 Task: Add an event with the title Second Performance Evaluation, date '2024/04/08', time 7:30 AM to 9:30 AMand add a description: Throughout the retreat, teams will engage in a variety of problem-solving activities that are designed to challenge their critical thinking, decision-making, and collaboration skills. These activities will be carefully curated to promote teamwork, innovation, and a growth mindset.Select event color  Flamingo . Add location for the event as: 321 Plaka, Athens, Greece, logged in from the account softage.6@softage.netand send the event invitation to softage.2@softage.net and softage.3@softage.net. Set a reminder for the event Daily
Action: Mouse moved to (85, 104)
Screenshot: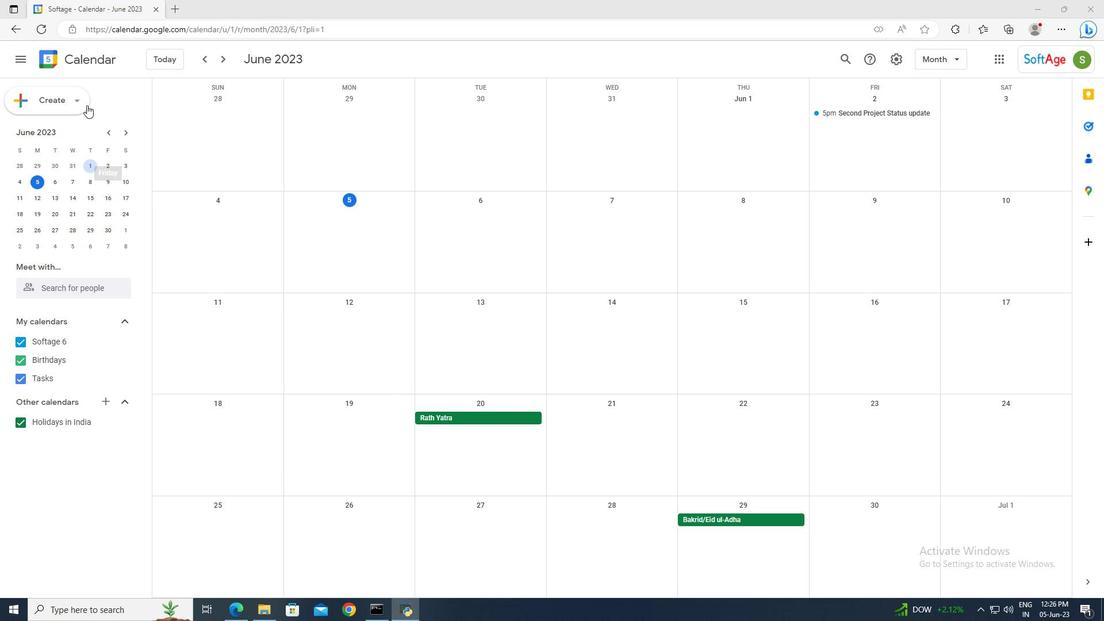 
Action: Mouse pressed left at (85, 104)
Screenshot: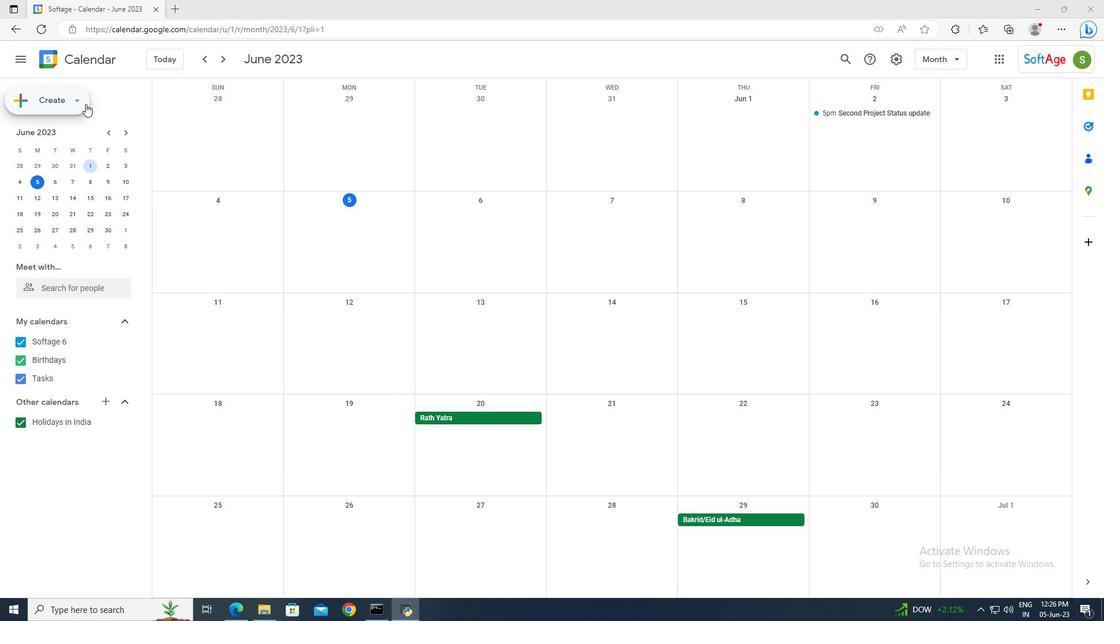 
Action: Mouse moved to (83, 129)
Screenshot: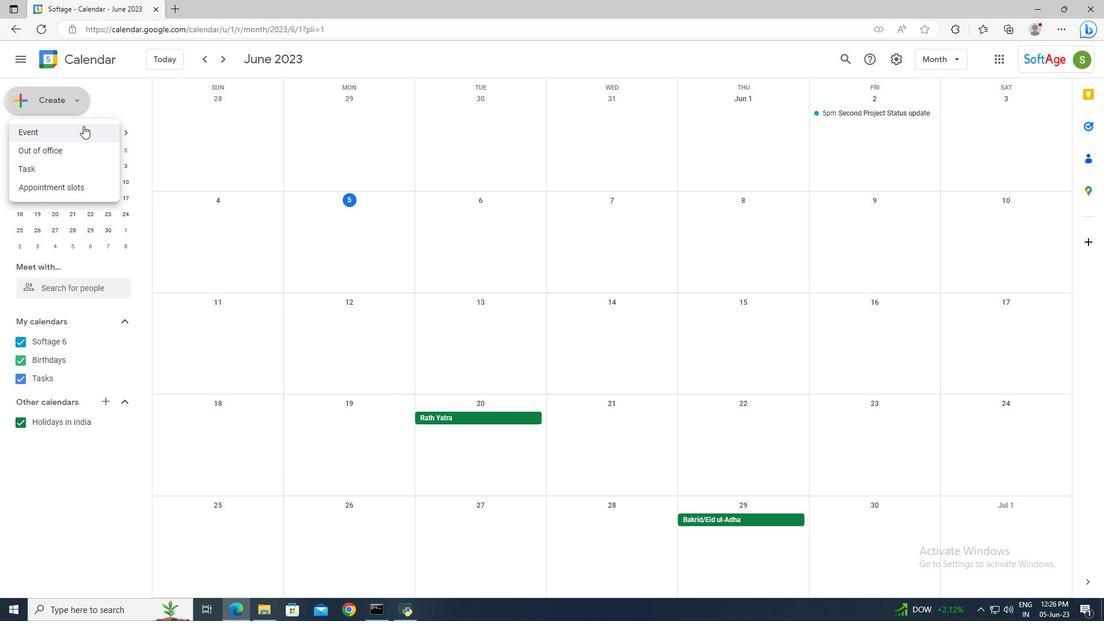 
Action: Mouse pressed left at (83, 129)
Screenshot: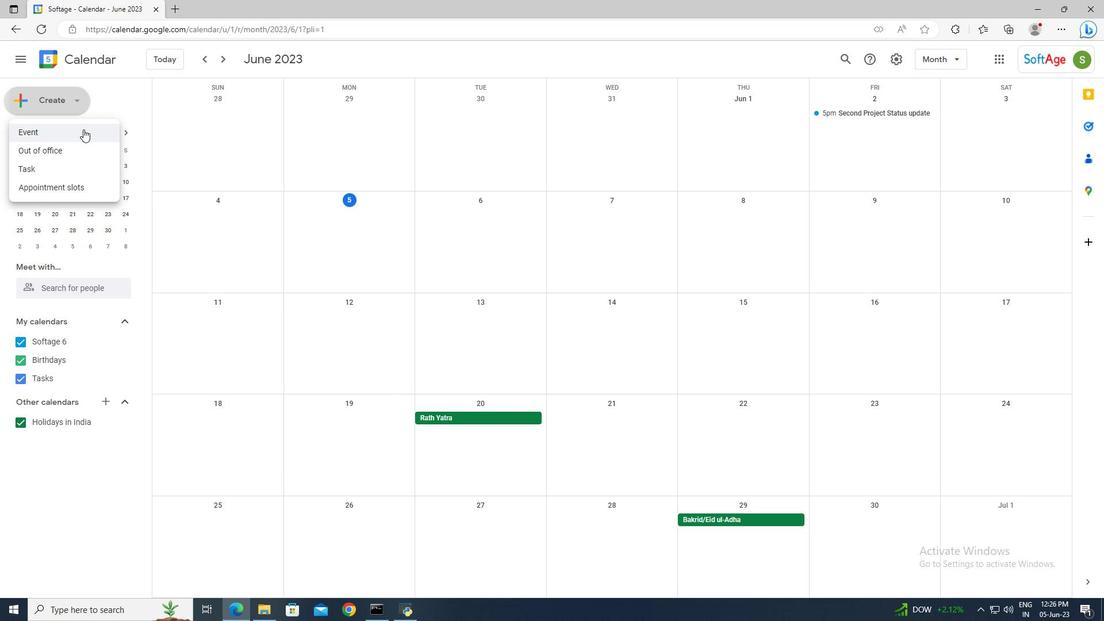 
Action: Mouse moved to (574, 387)
Screenshot: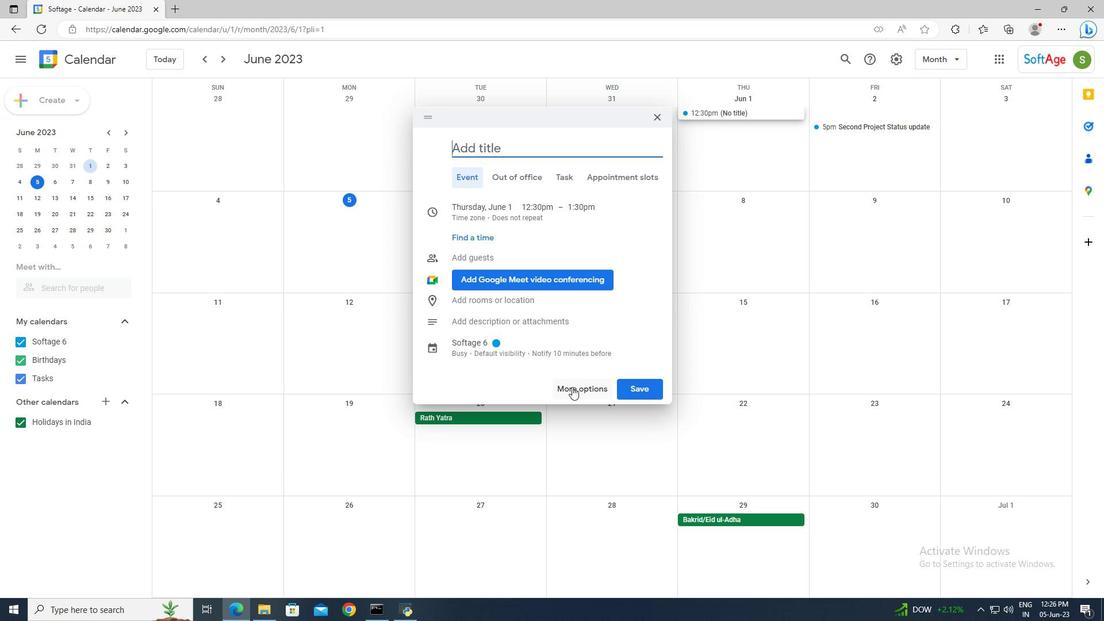 
Action: Mouse pressed left at (574, 387)
Screenshot: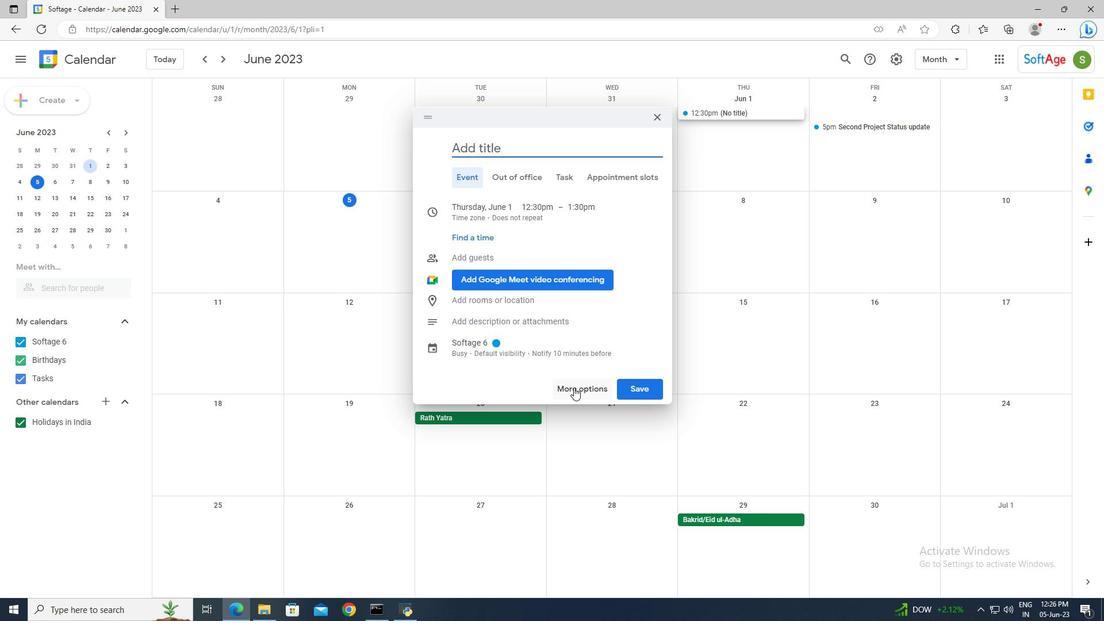 
Action: Mouse moved to (358, 71)
Screenshot: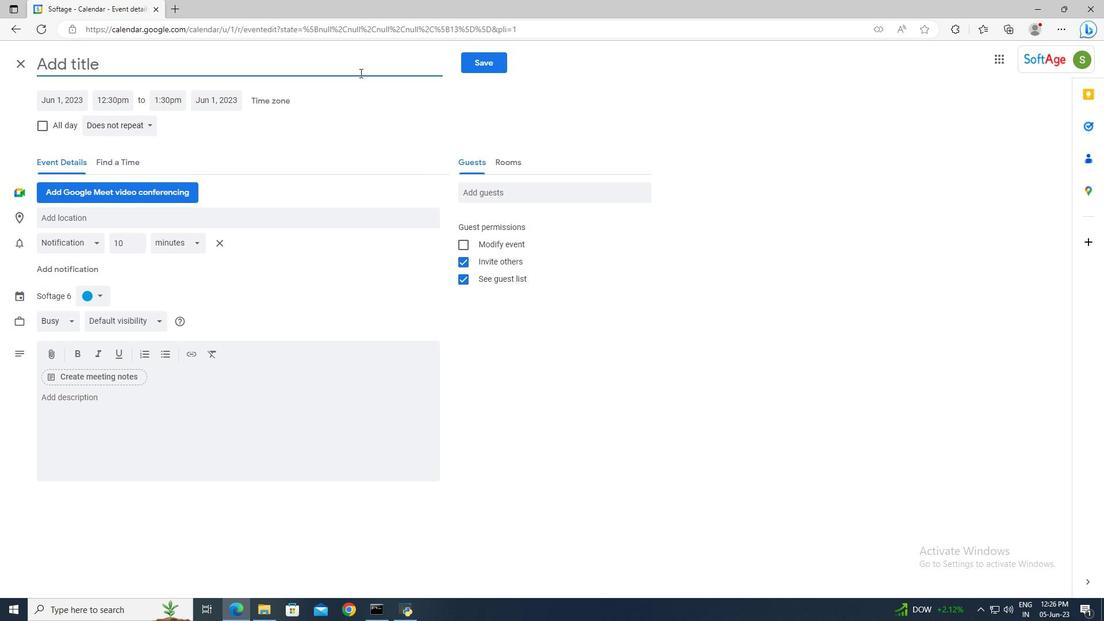 
Action: Mouse pressed left at (358, 71)
Screenshot: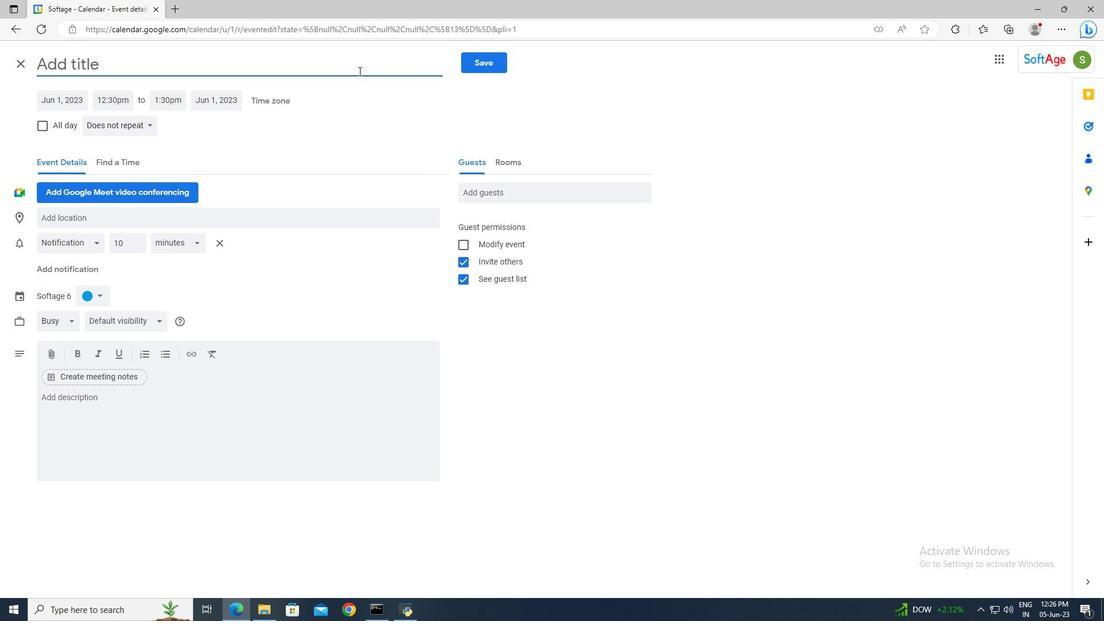 
Action: Key pressed <Key.shift>Second<Key.space><Key.shift>Performance<Key.space><Key.shift>Evaluation
Screenshot: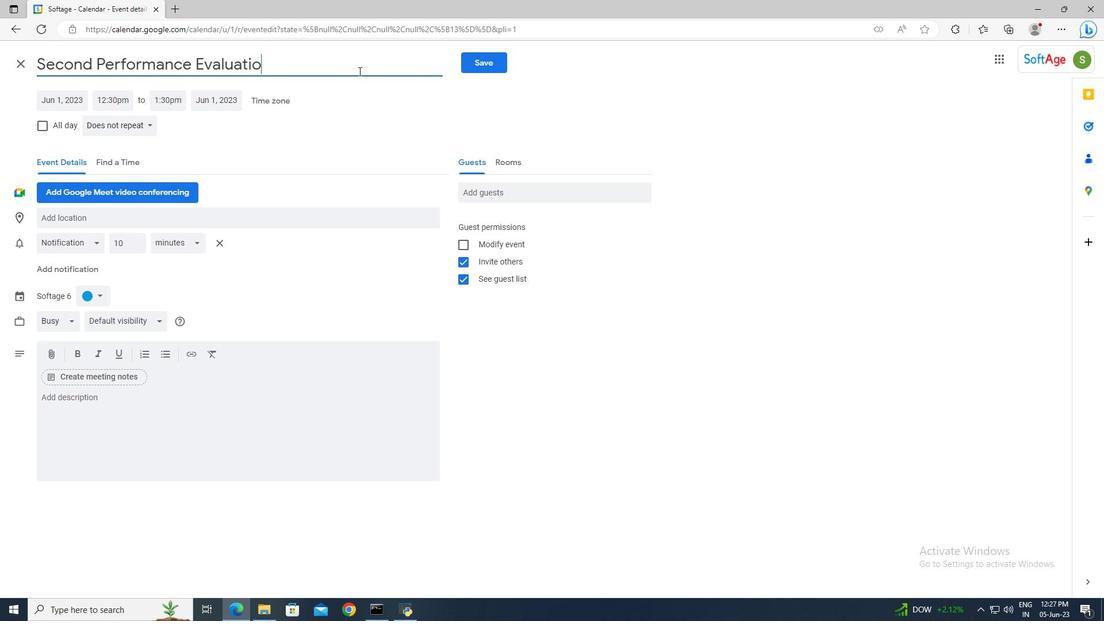 
Action: Mouse moved to (82, 98)
Screenshot: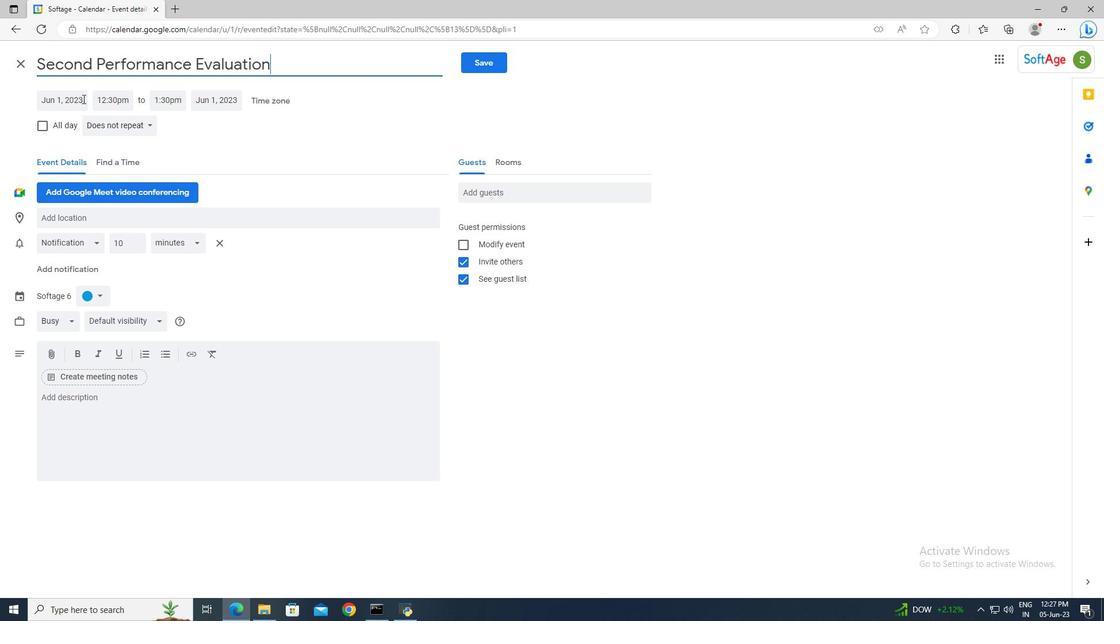 
Action: Mouse pressed left at (82, 98)
Screenshot: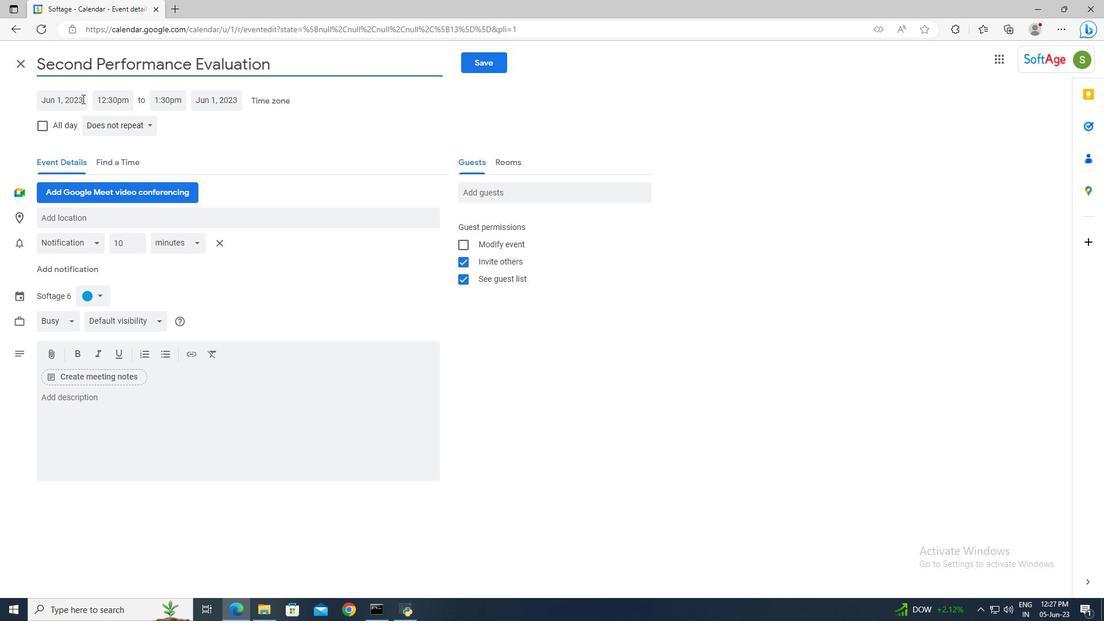 
Action: Mouse moved to (183, 125)
Screenshot: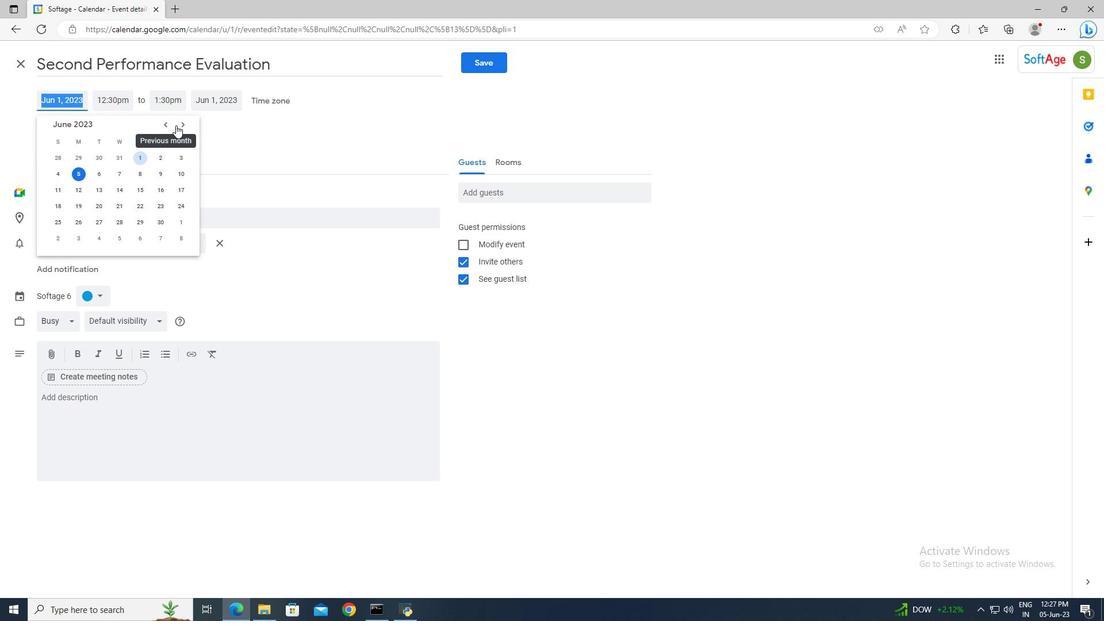 
Action: Mouse pressed left at (183, 125)
Screenshot: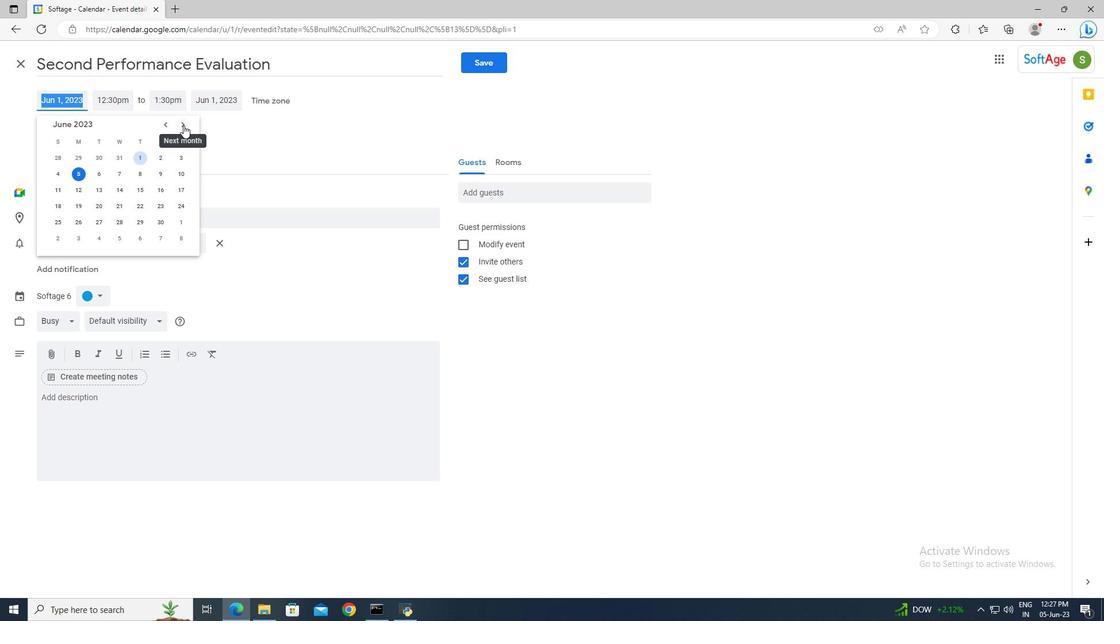 
Action: Mouse pressed left at (183, 125)
Screenshot: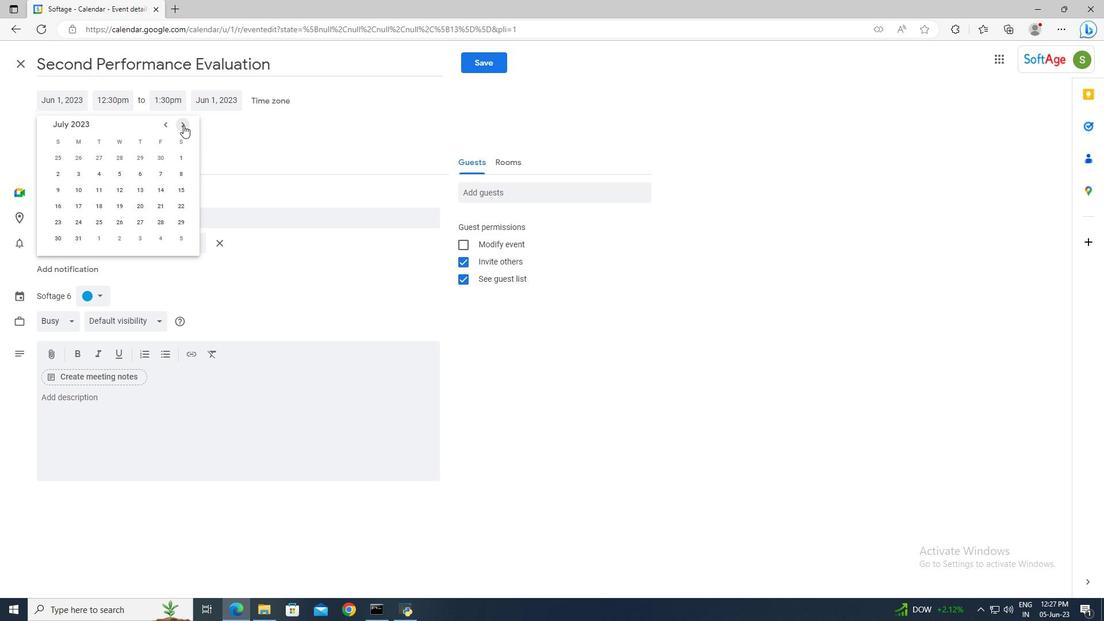 
Action: Mouse pressed left at (183, 125)
Screenshot: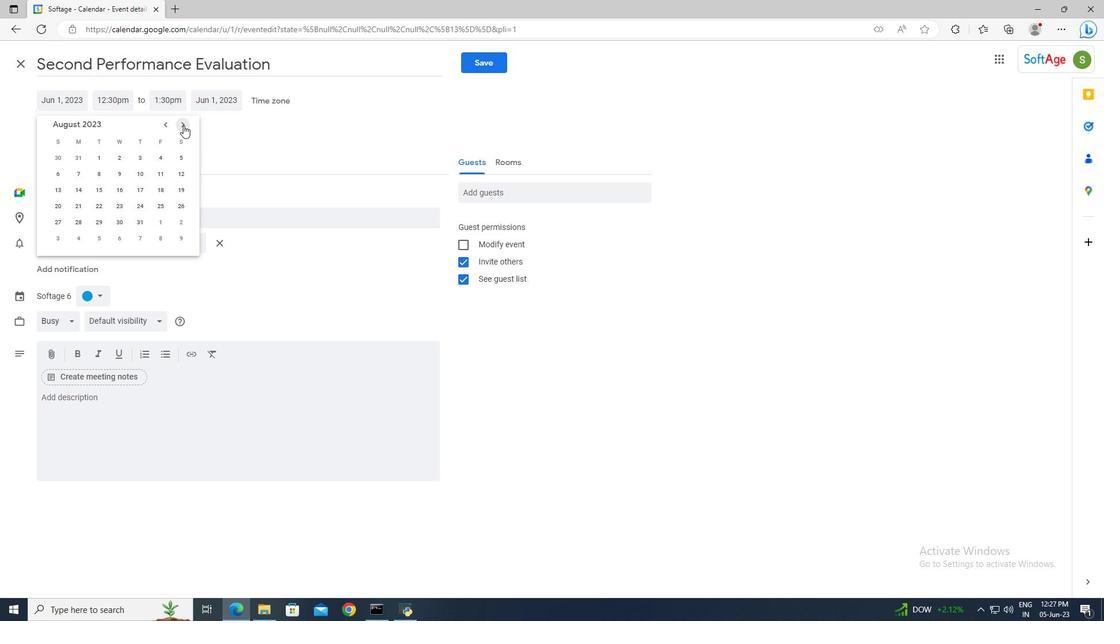 
Action: Mouse pressed left at (183, 125)
Screenshot: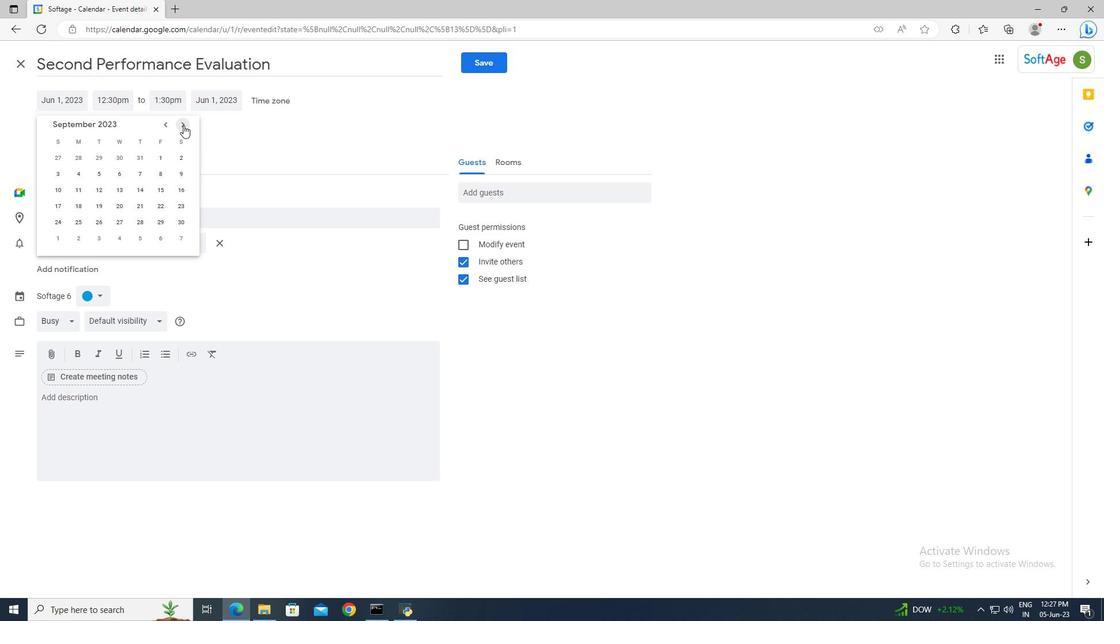 
Action: Mouse pressed left at (183, 125)
Screenshot: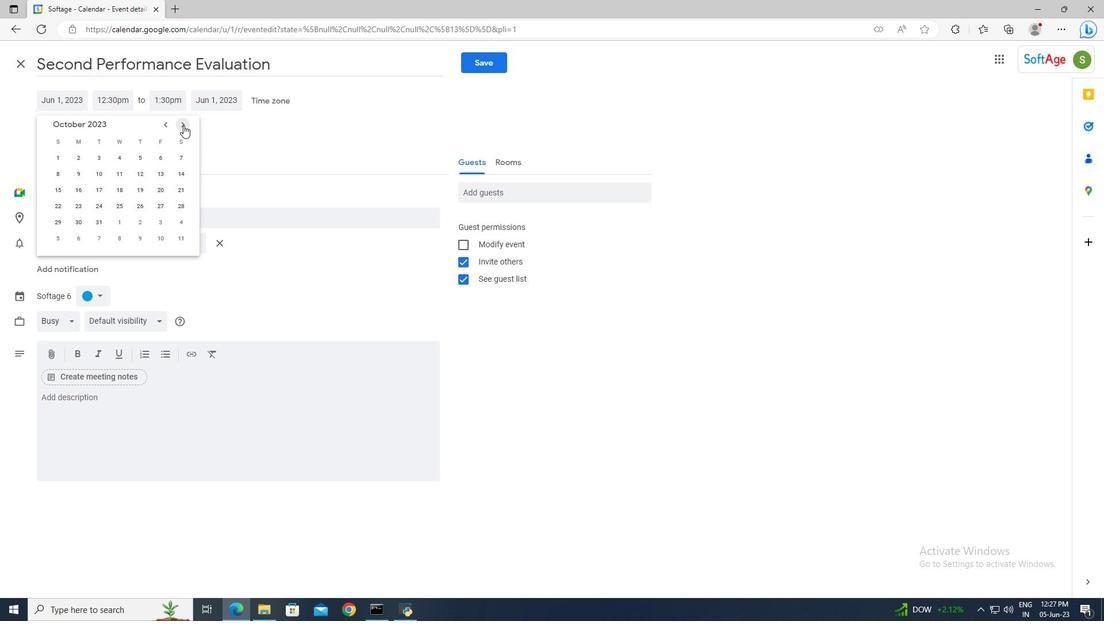 
Action: Mouse pressed left at (183, 125)
Screenshot: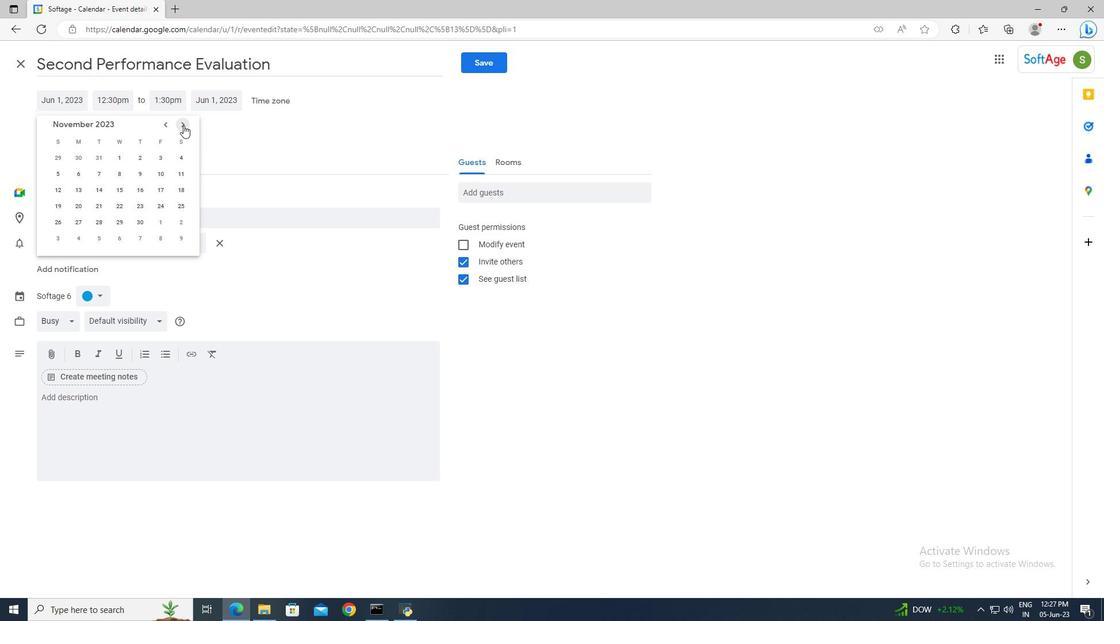 
Action: Mouse pressed left at (183, 125)
Screenshot: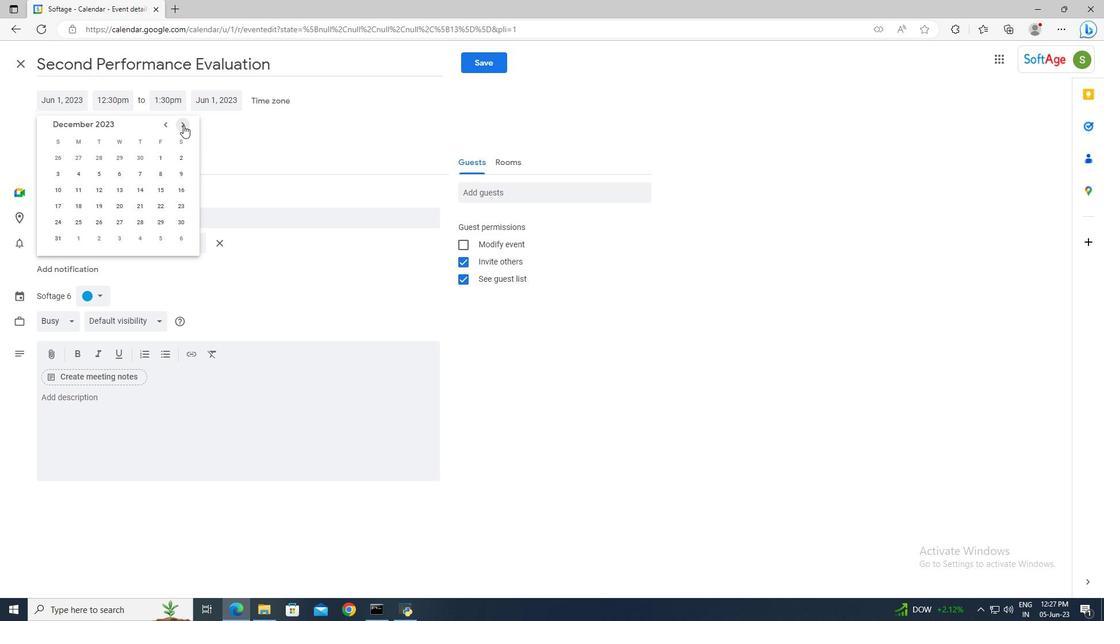 
Action: Mouse pressed left at (183, 125)
Screenshot: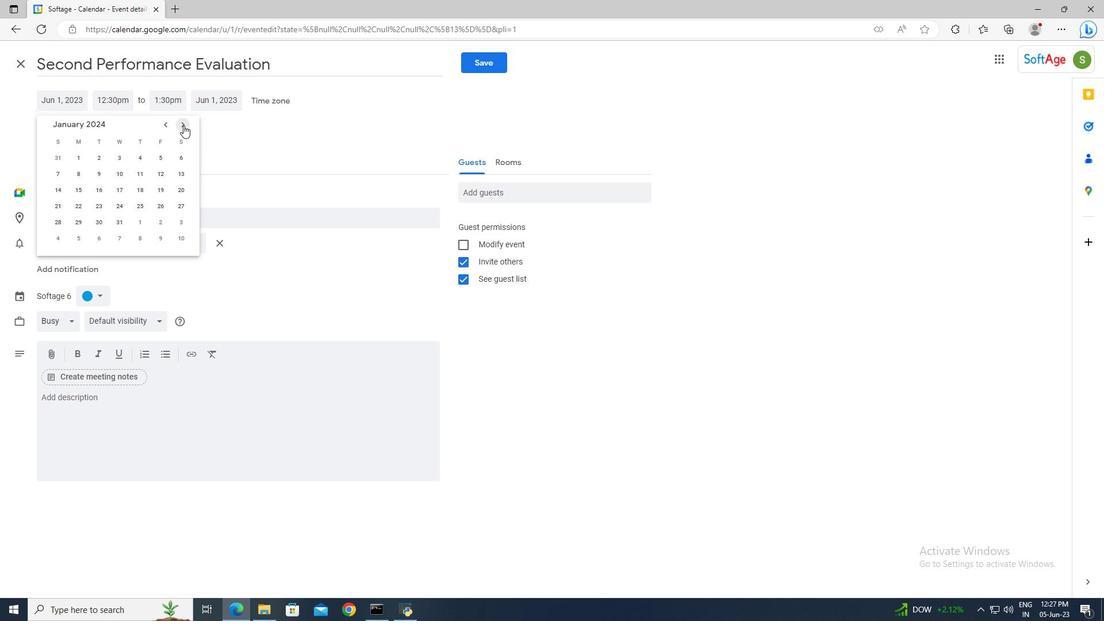 
Action: Mouse pressed left at (183, 125)
Screenshot: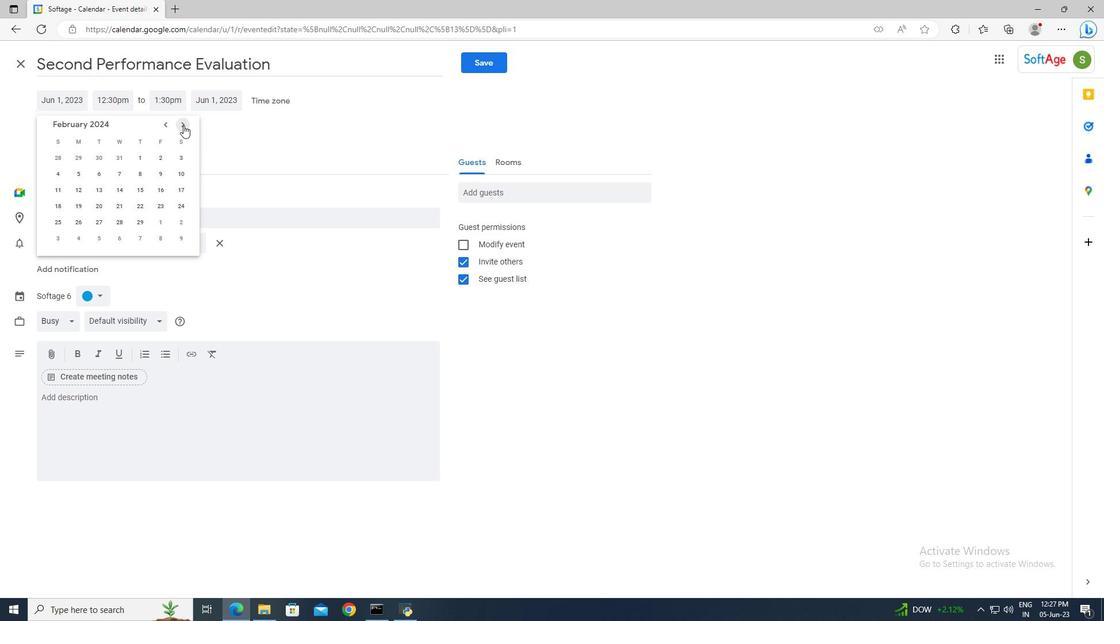 
Action: Mouse pressed left at (183, 125)
Screenshot: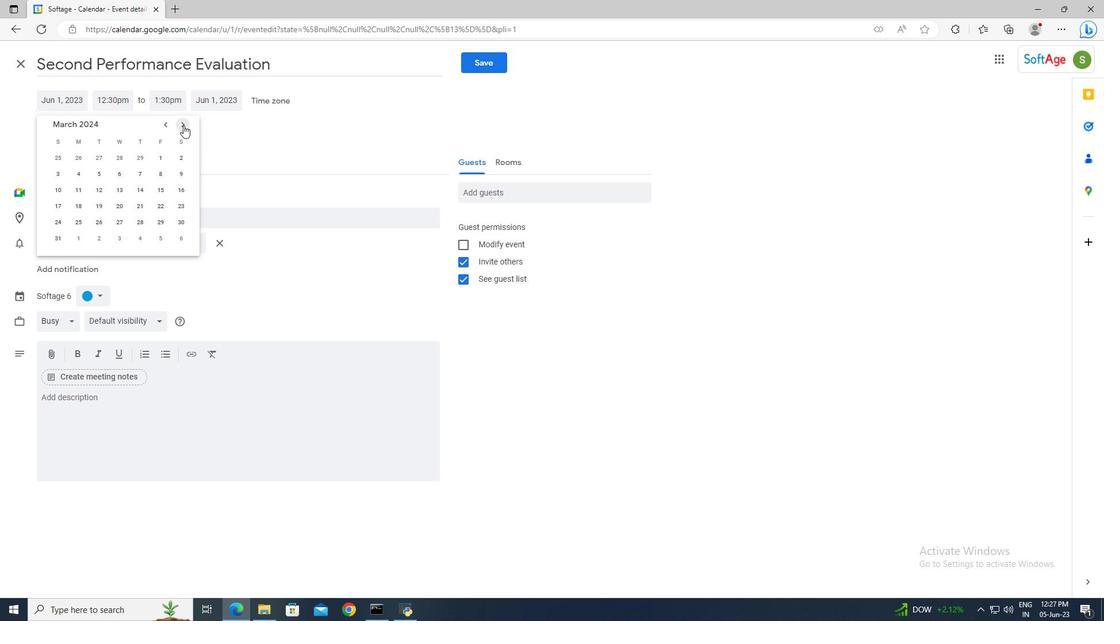 
Action: Mouse moved to (75, 170)
Screenshot: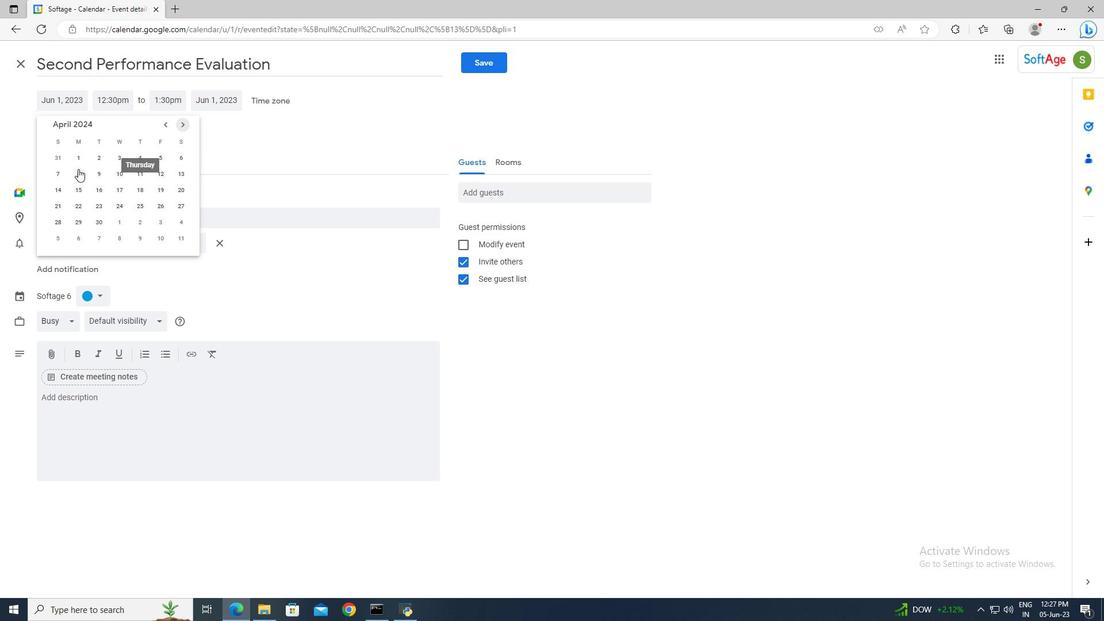 
Action: Mouse pressed left at (75, 170)
Screenshot: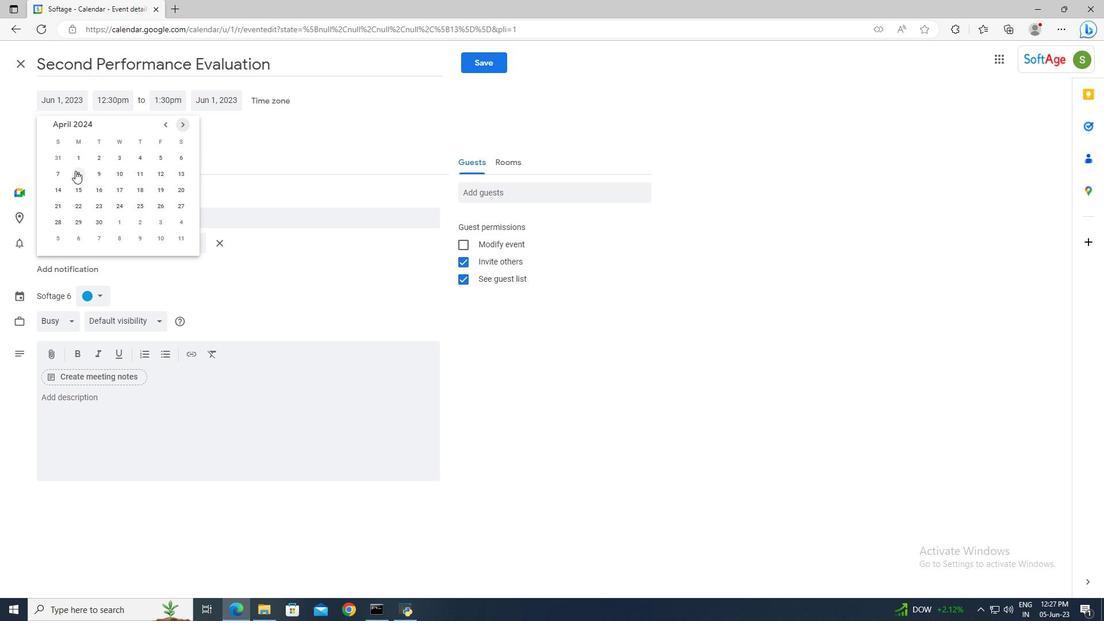 
Action: Mouse moved to (117, 101)
Screenshot: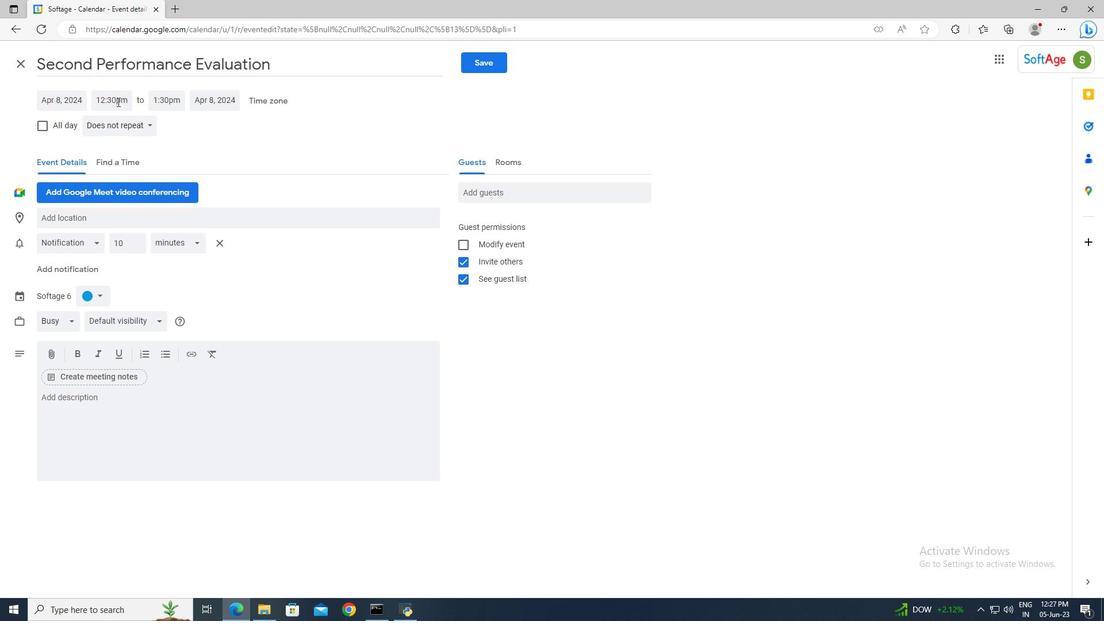 
Action: Mouse pressed left at (117, 101)
Screenshot: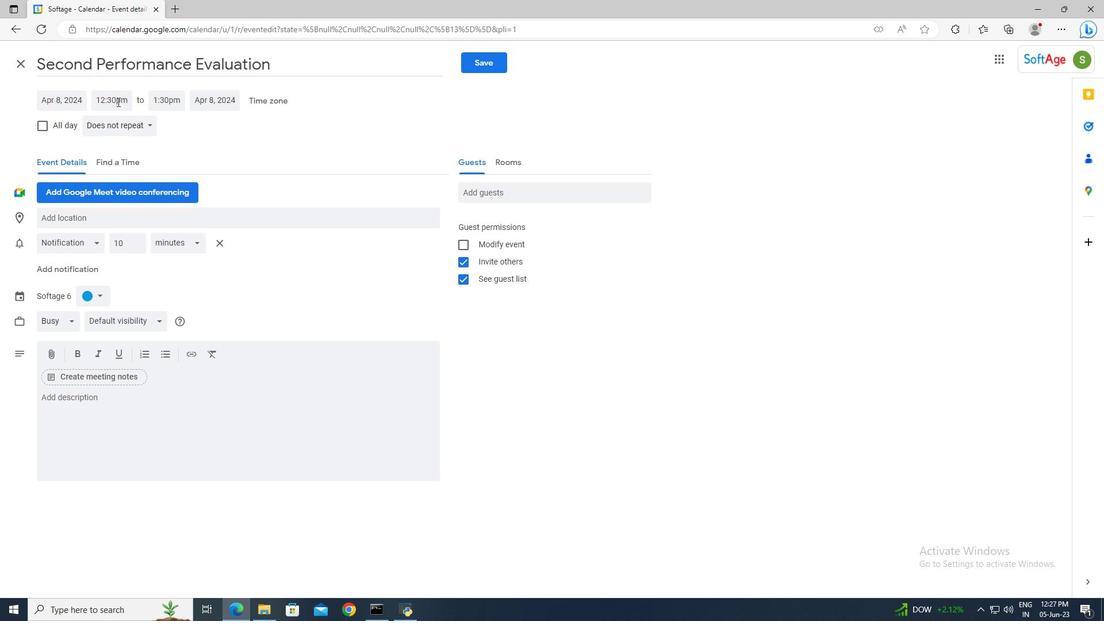 
Action: Key pressed 7<Key.shift>:30am<Key.enter><Key.tab>9<Key.shift>:30<Key.enter>
Screenshot: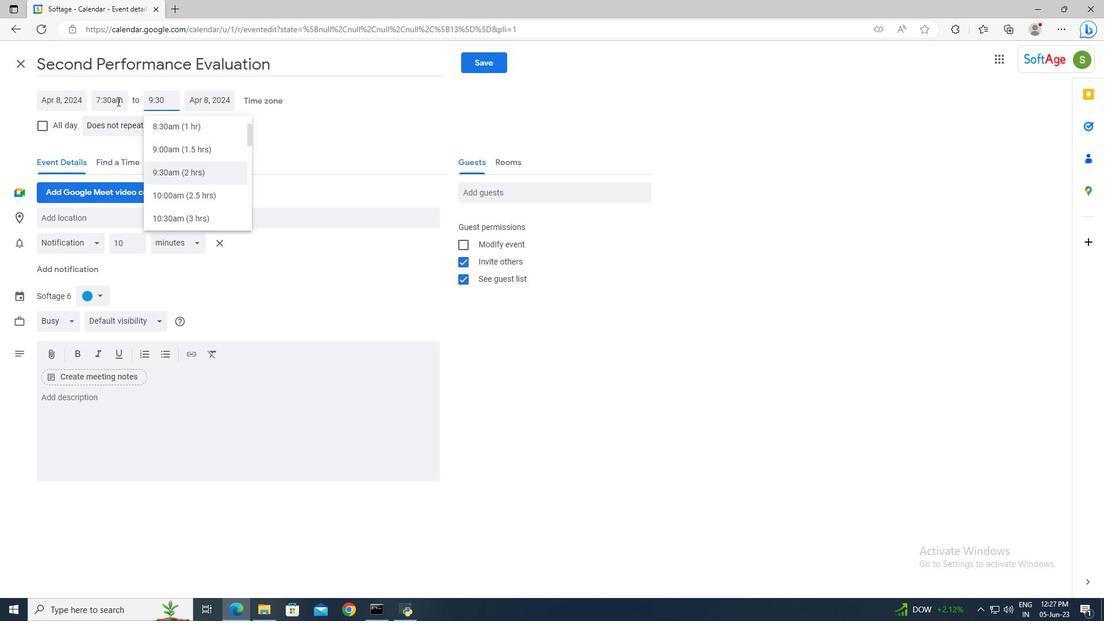 
Action: Mouse moved to (127, 399)
Screenshot: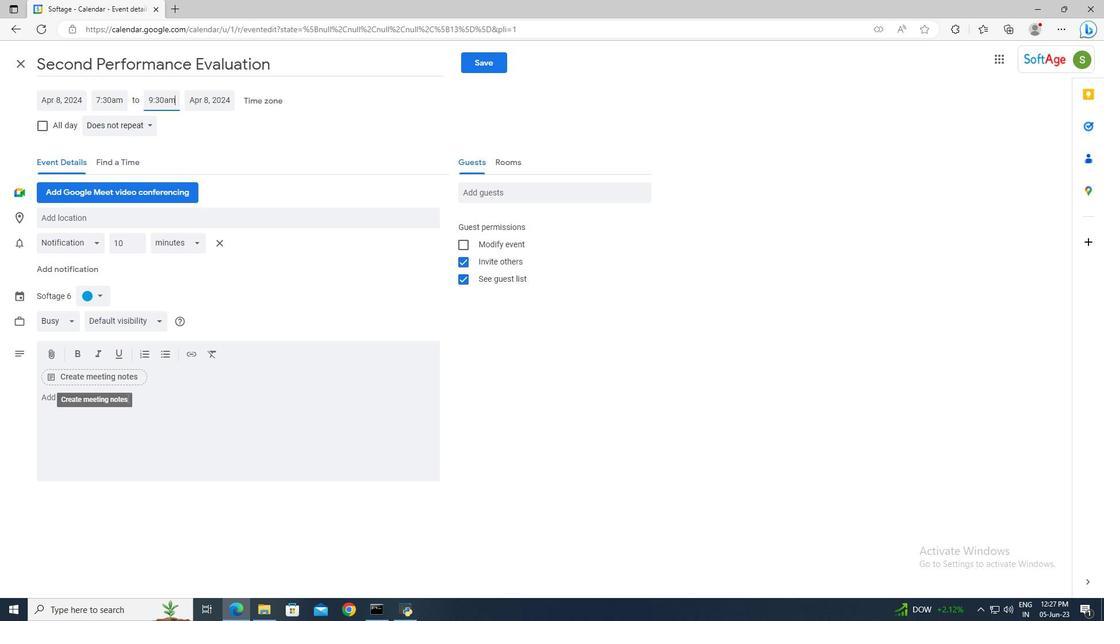 
Action: Mouse pressed left at (127, 399)
Screenshot: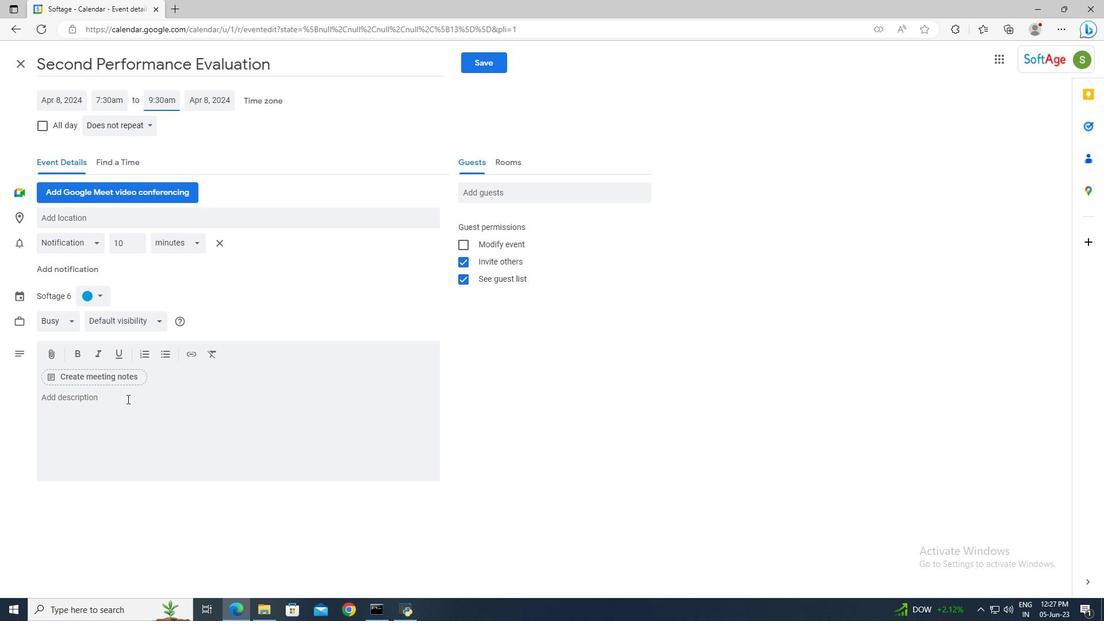 
Action: Key pressed <Key.shift>Throughout<Key.space>the<Key.space>retreat,<Key.space>teams<Key.space>will<Key.space>engage<Key.space>in<Key.space>a<Key.space>variety<Key.space>of<Key.space>pronb<Key.backspace><Key.backspace>blem-solving<Key.space>activities<Key.space>that<Key.space>are<Key.space>designed<Key.space>to<Key.space>challenge<Key.space>their<Key.space>critical<Key.space>thinking<Key.space><Key.backspace>,<Key.space>decision-making,<Key.space>and<Key.space>collabp<Key.backspace>oration<Key.space>skills.<Key.space><Key.shift>These<Key.space>activities<Key.space>will<Key.space>be<Key.space>carefully<Key.space>curated<Key.space>to<Key.space>promote<Key.space>teamwork,<Key.space>innovation,<Key.space>and<Key.space>a<Key.space>growth<Key.space>mindset.
Screenshot: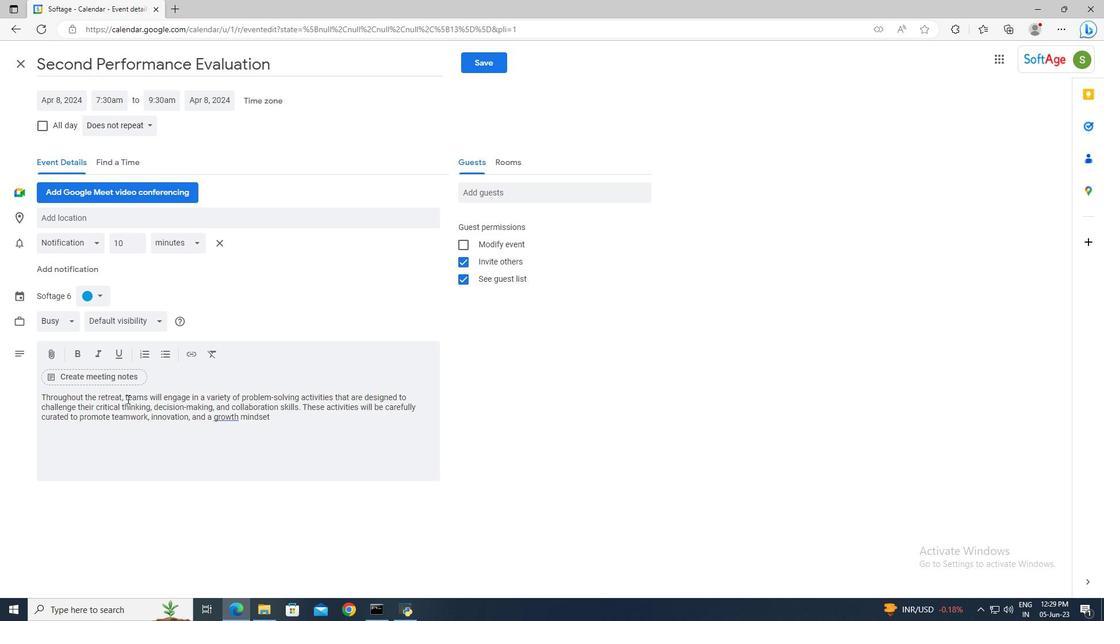
Action: Mouse moved to (101, 294)
Screenshot: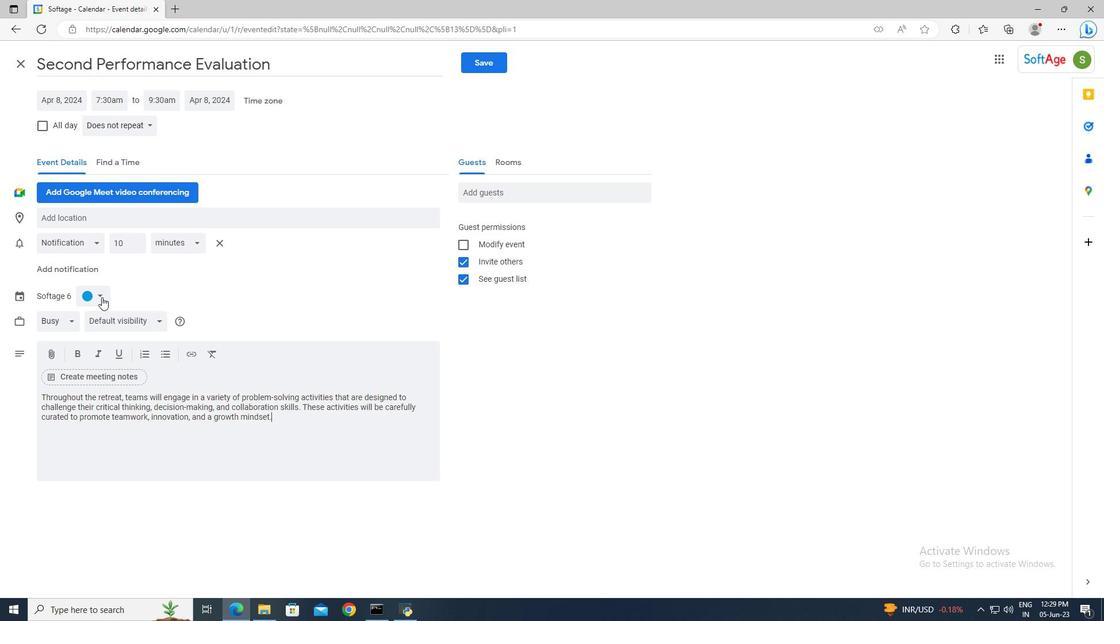 
Action: Mouse pressed left at (101, 294)
Screenshot: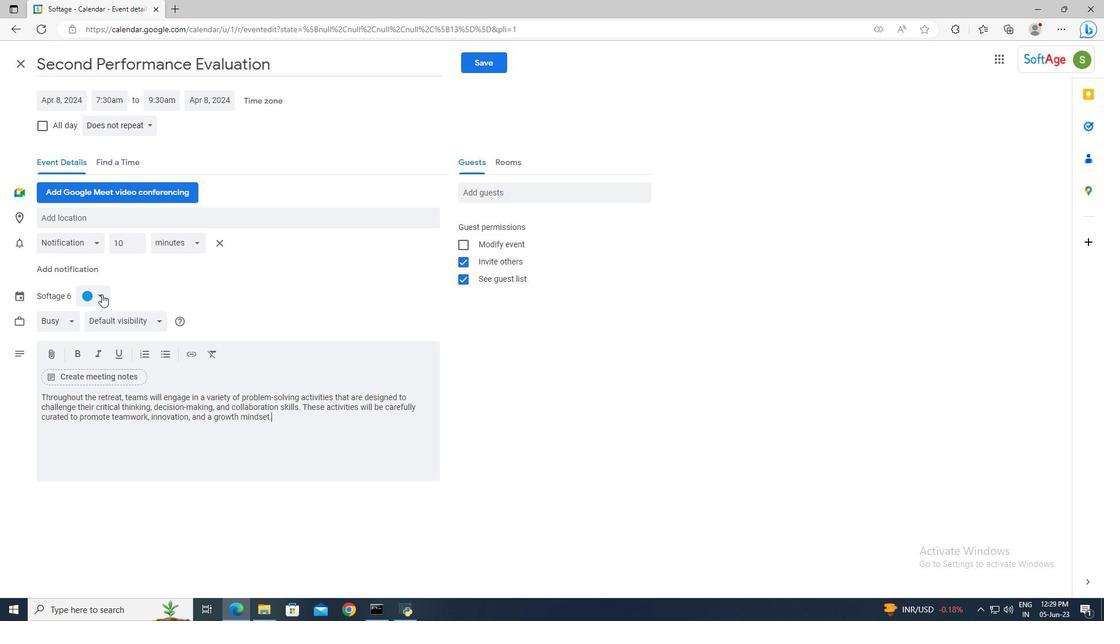 
Action: Mouse moved to (102, 297)
Screenshot: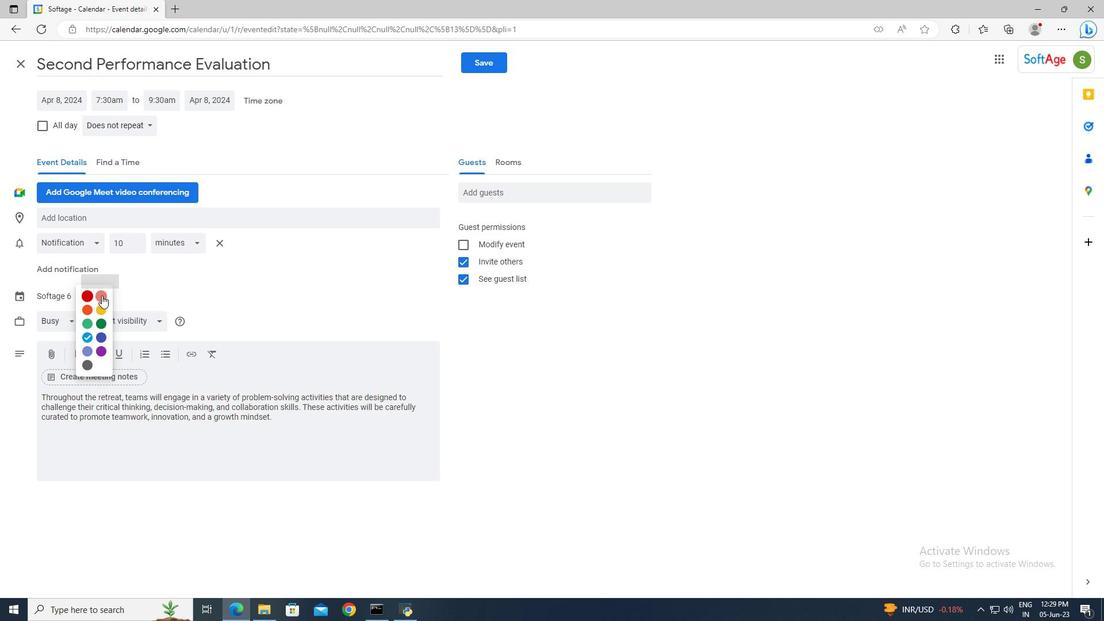 
Action: Mouse pressed left at (102, 297)
Screenshot: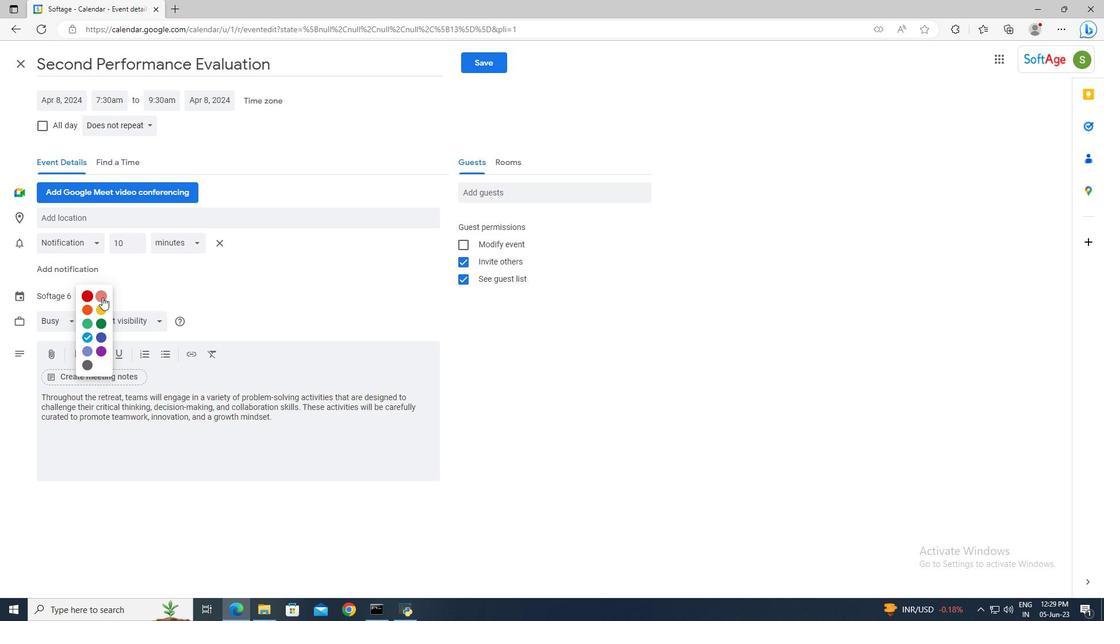 
Action: Mouse moved to (106, 220)
Screenshot: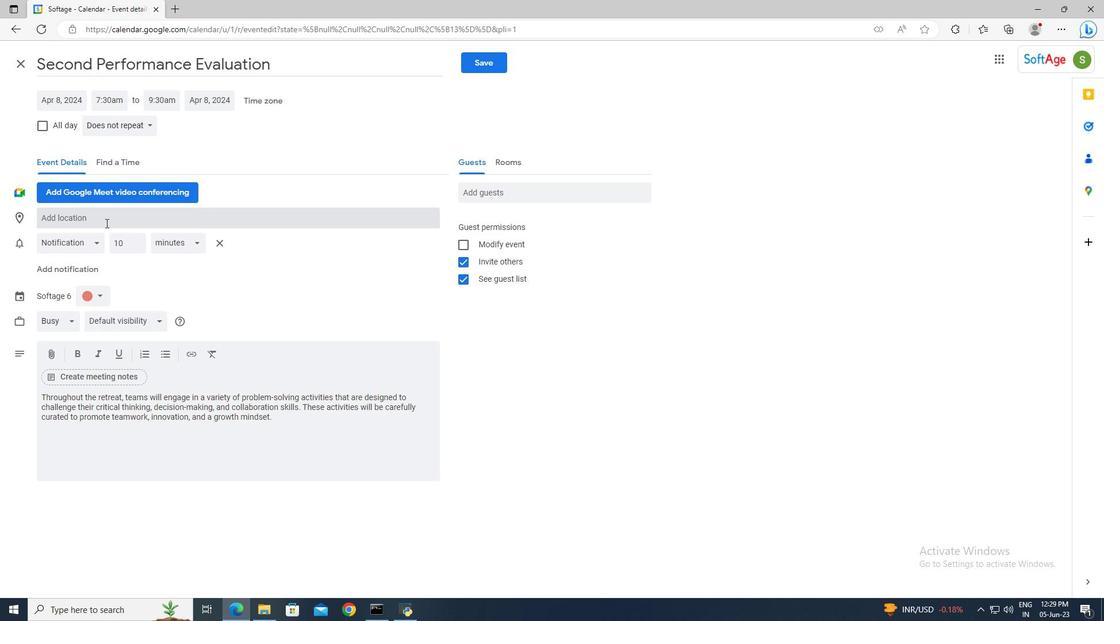 
Action: Mouse pressed left at (106, 220)
Screenshot: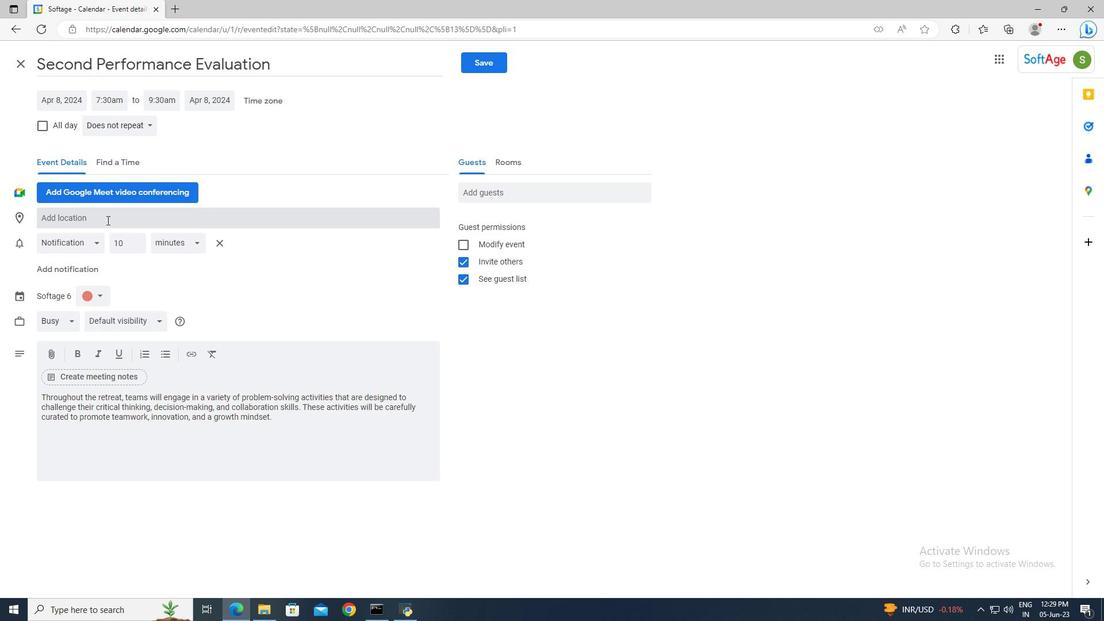 
Action: Key pressed 321<Key.space><Key.shift>Plaka,<Key.space><Key.shift>Athens,<Key.space><Key.shift>Greece<Key.enter>
Screenshot: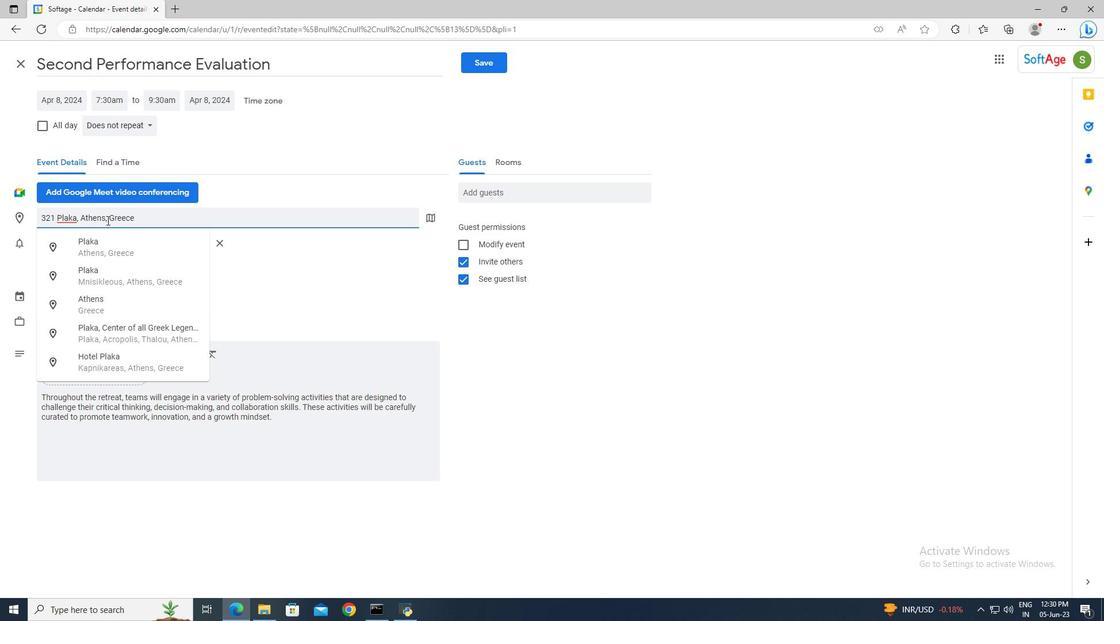 
Action: Mouse moved to (477, 195)
Screenshot: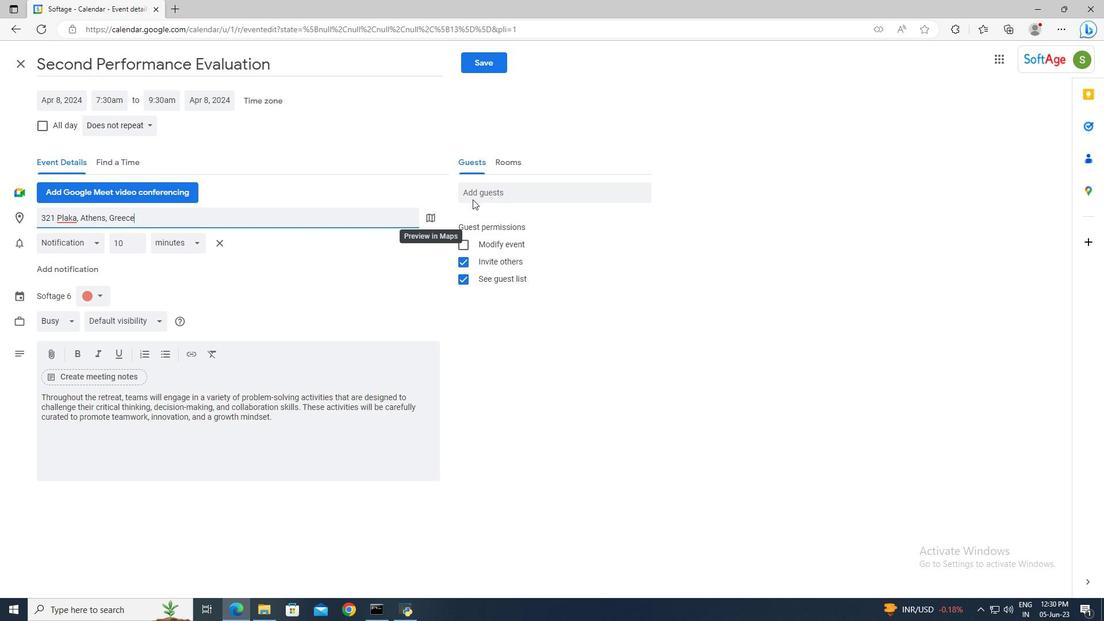 
Action: Mouse pressed left at (477, 195)
Screenshot: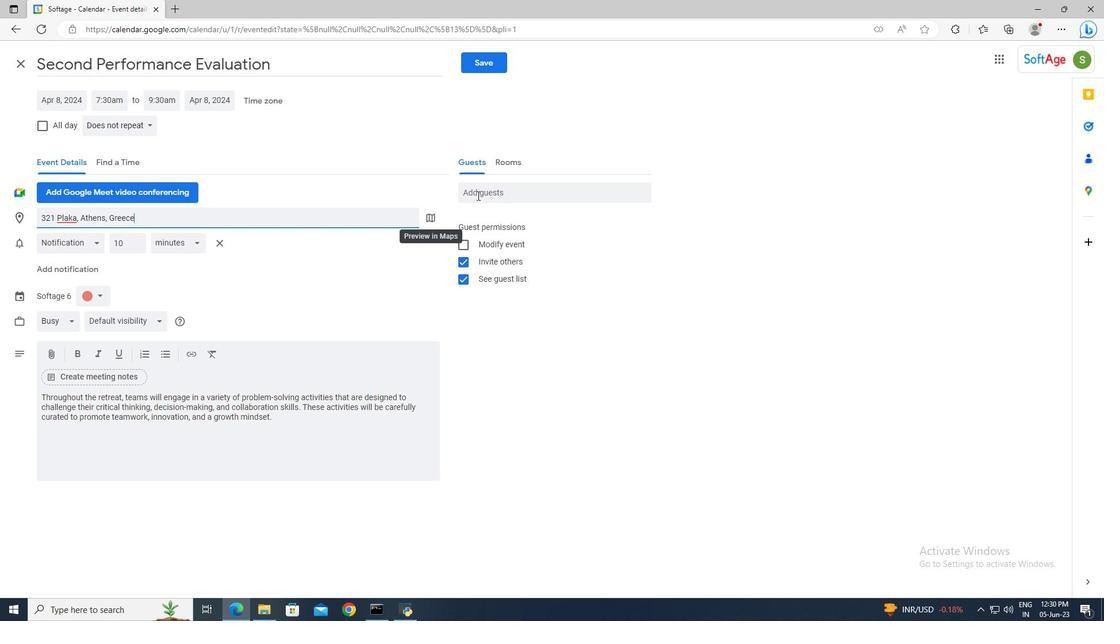 
Action: Key pressed softage.2<Key.shift>@softage.net<Key.enter>softage.3<Key.shift><Key.shift>@softage.net<Key.enter>
Screenshot: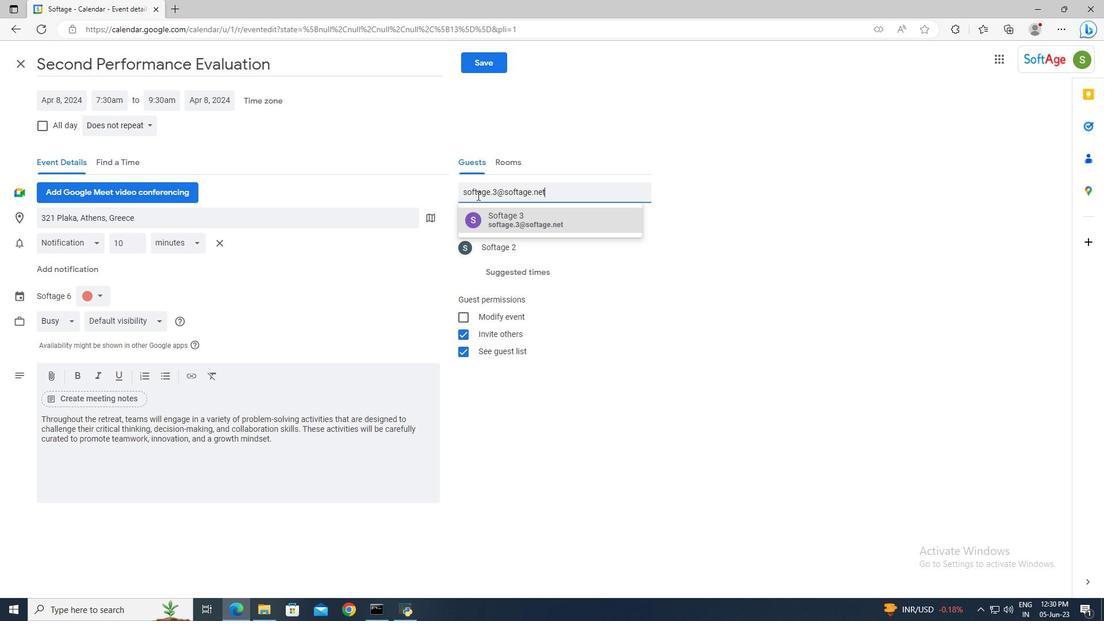 
Action: Mouse moved to (135, 127)
Screenshot: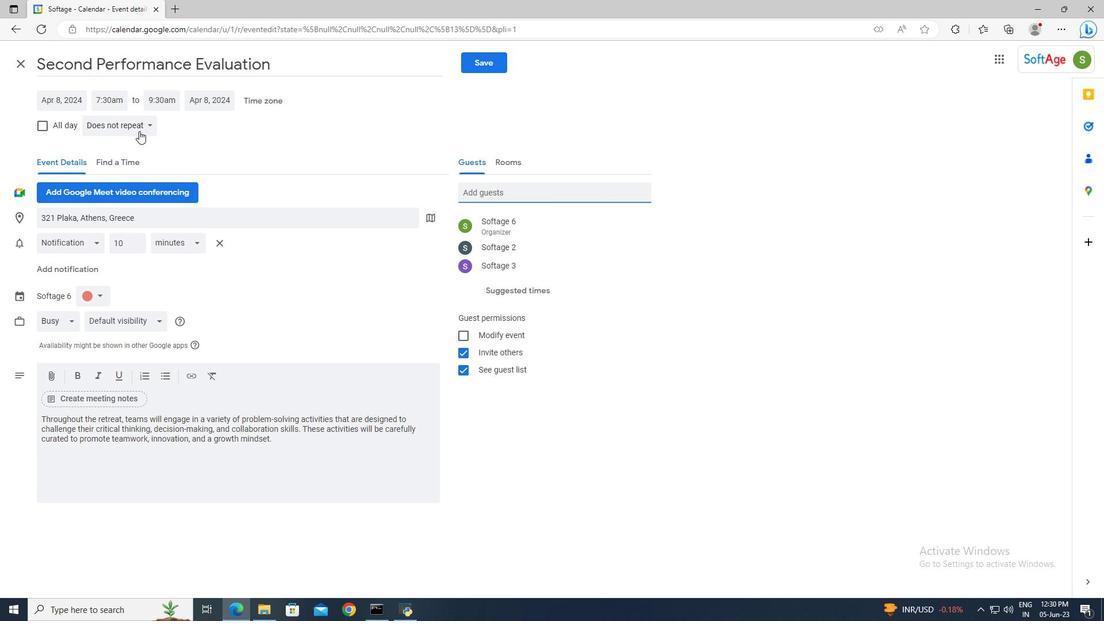 
Action: Mouse pressed left at (135, 127)
Screenshot: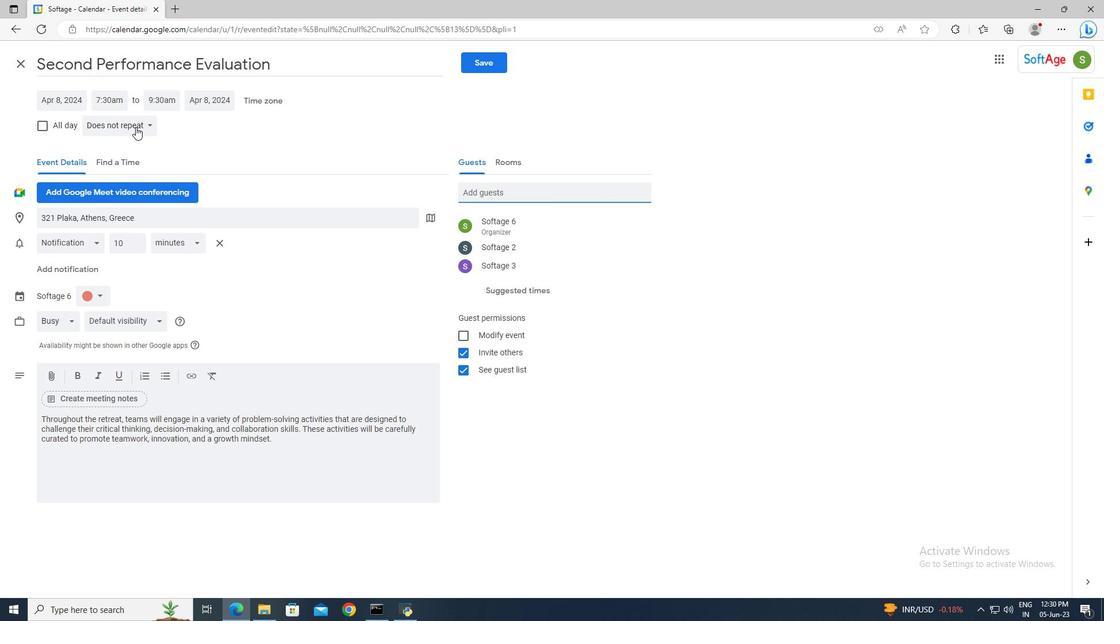 
Action: Mouse moved to (135, 146)
Screenshot: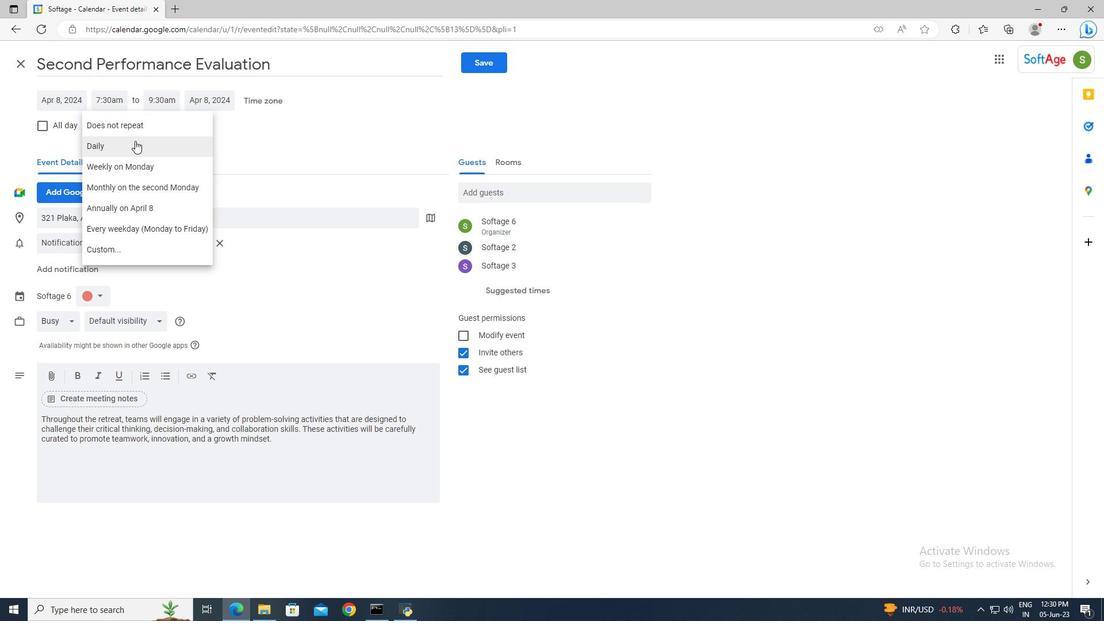 
Action: Mouse pressed left at (135, 146)
Screenshot: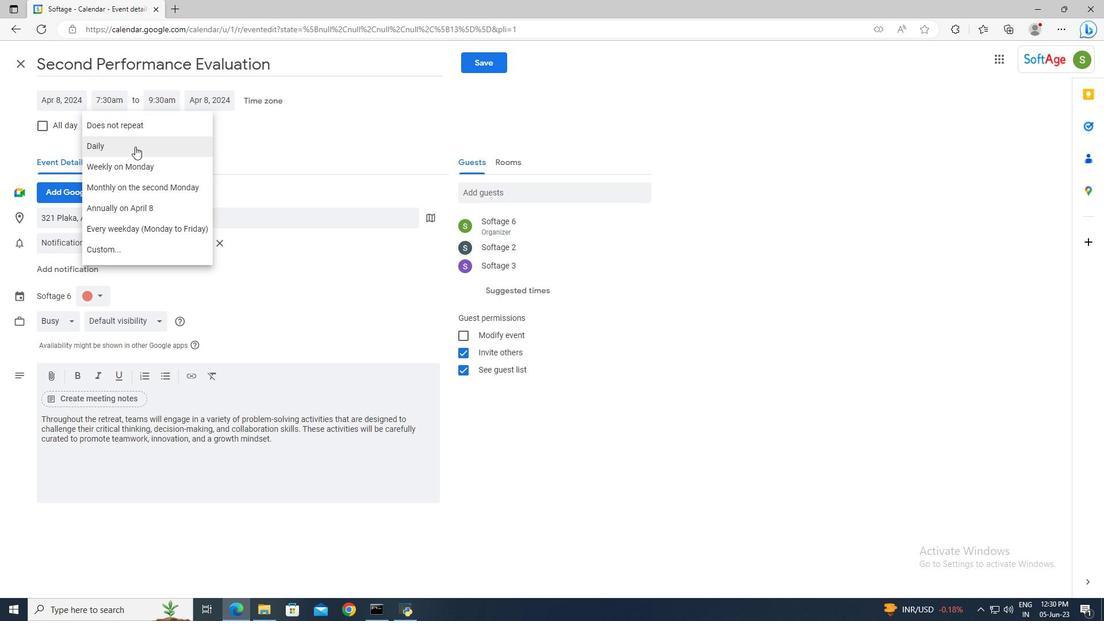 
Action: Mouse moved to (474, 66)
Screenshot: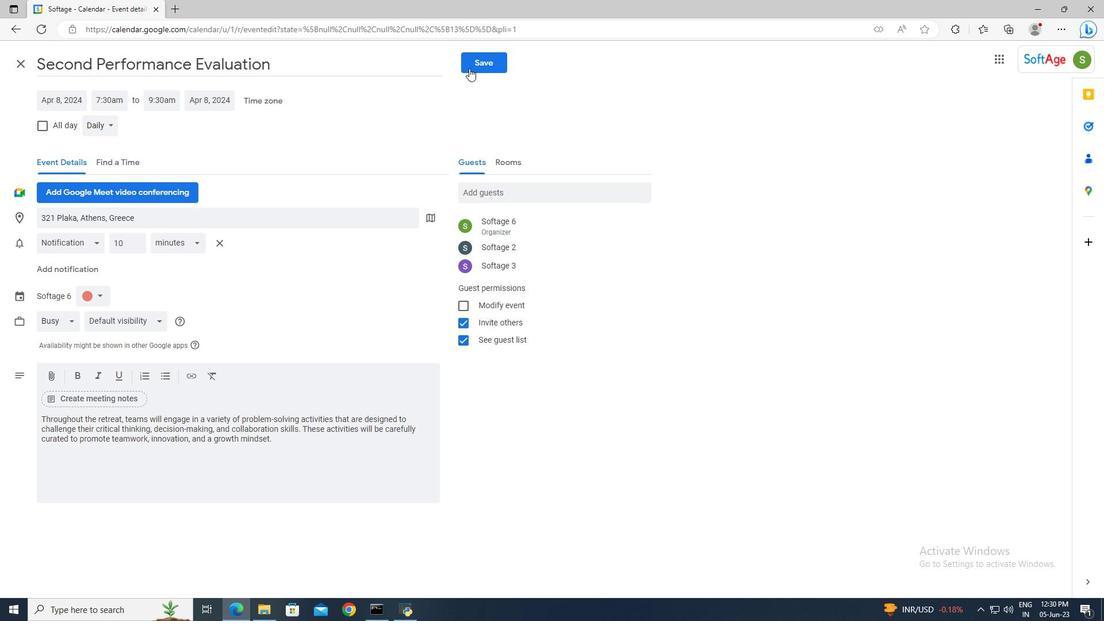 
Action: Mouse pressed left at (474, 66)
Screenshot: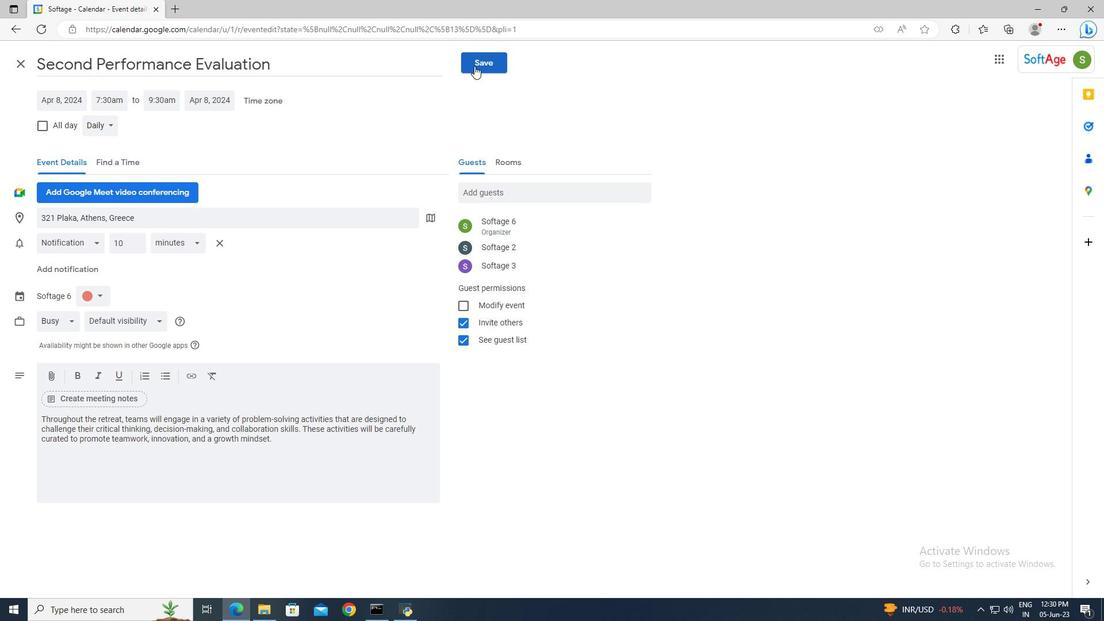 
Action: Mouse moved to (656, 348)
Screenshot: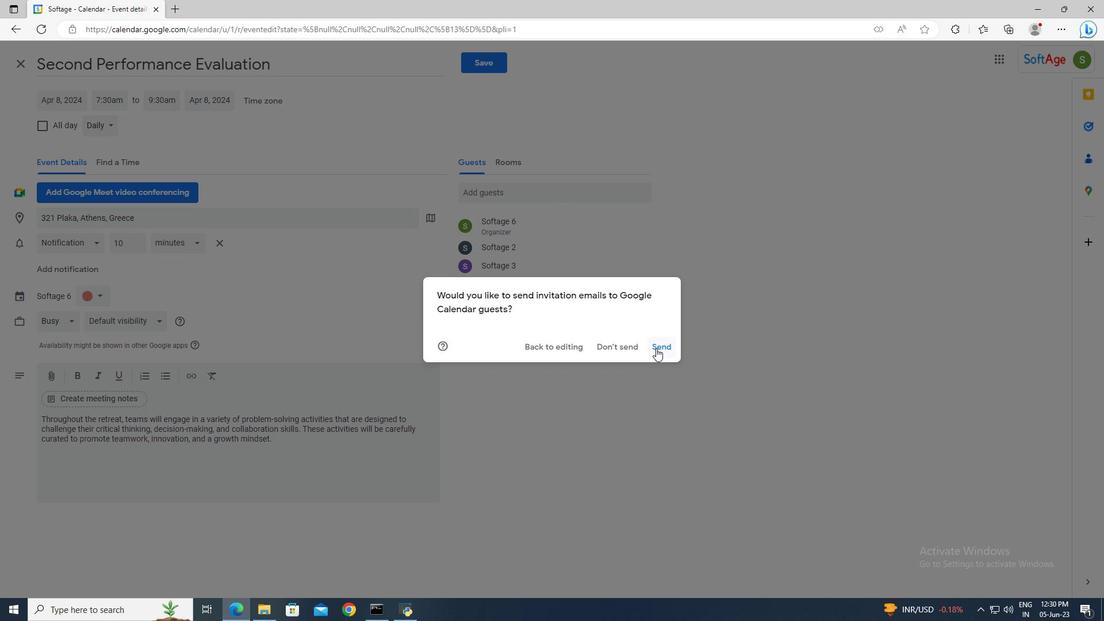 
Action: Mouse pressed left at (656, 348)
Screenshot: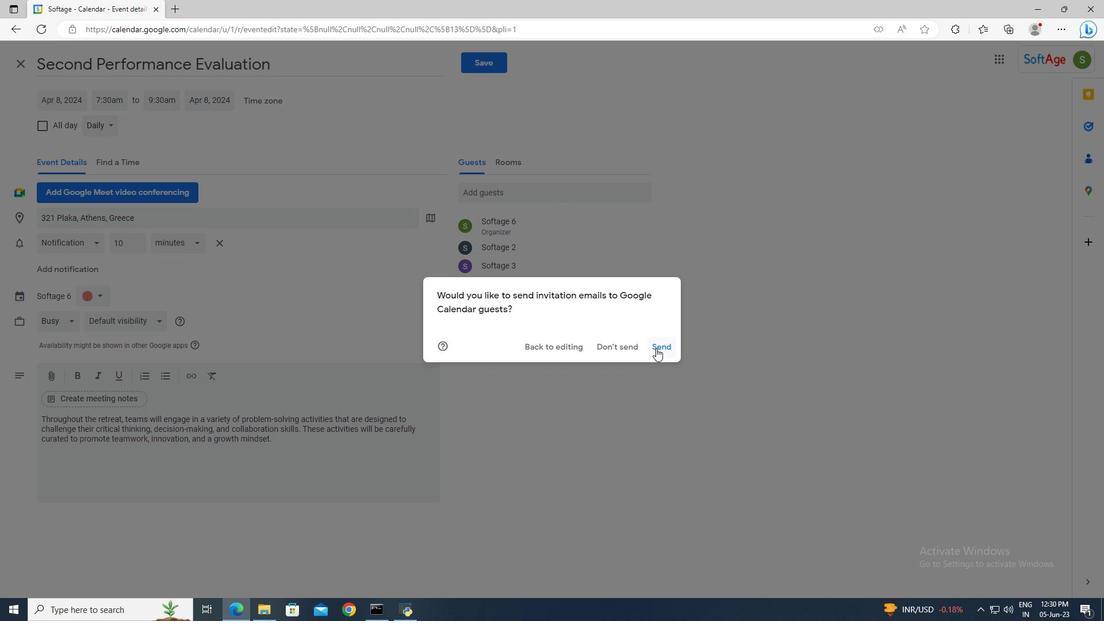 
